 Task: Change the description text to bold.
Action: Mouse moved to (684, 85)
Screenshot: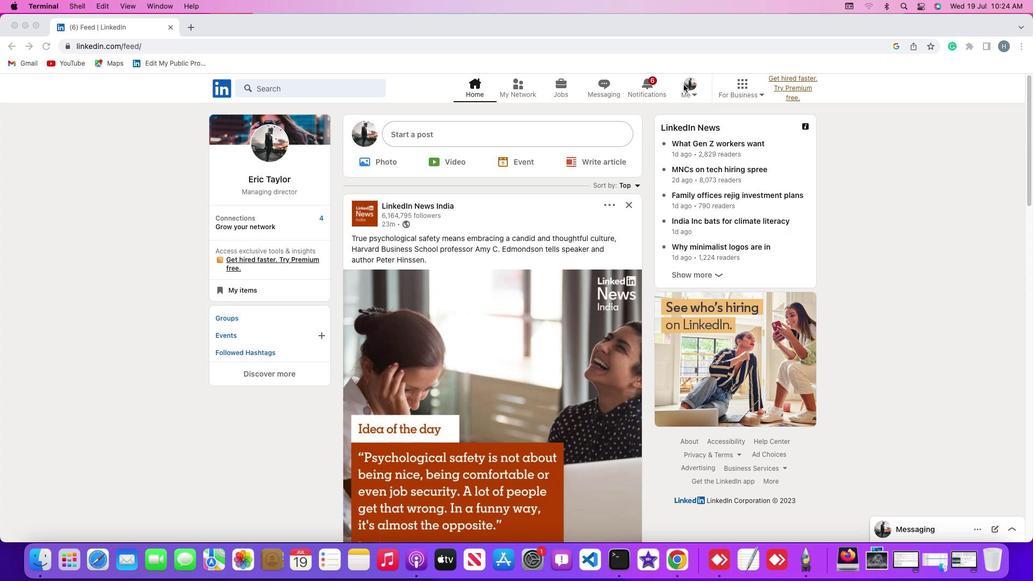 
Action: Mouse pressed left at (684, 85)
Screenshot: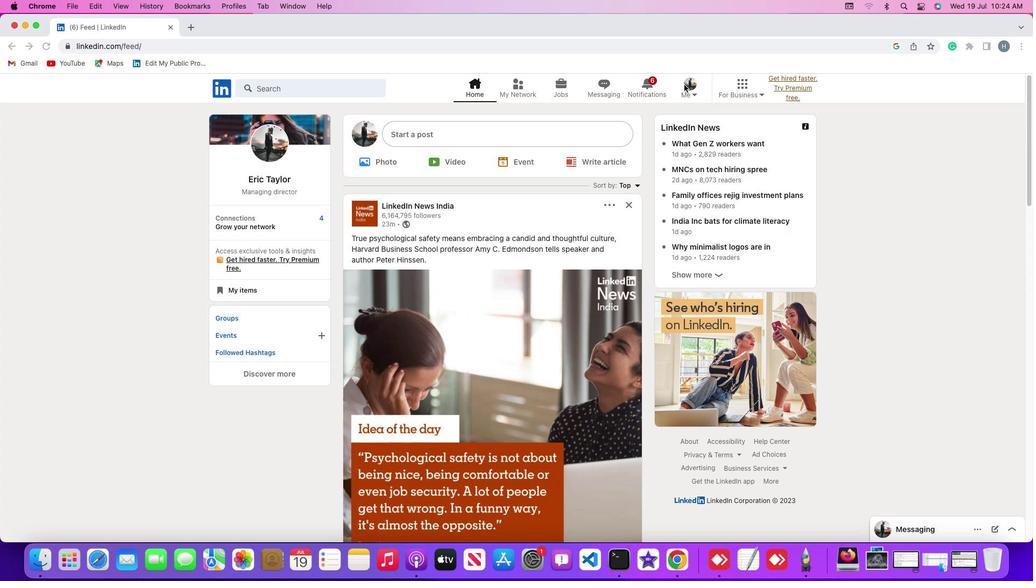 
Action: Mouse moved to (696, 92)
Screenshot: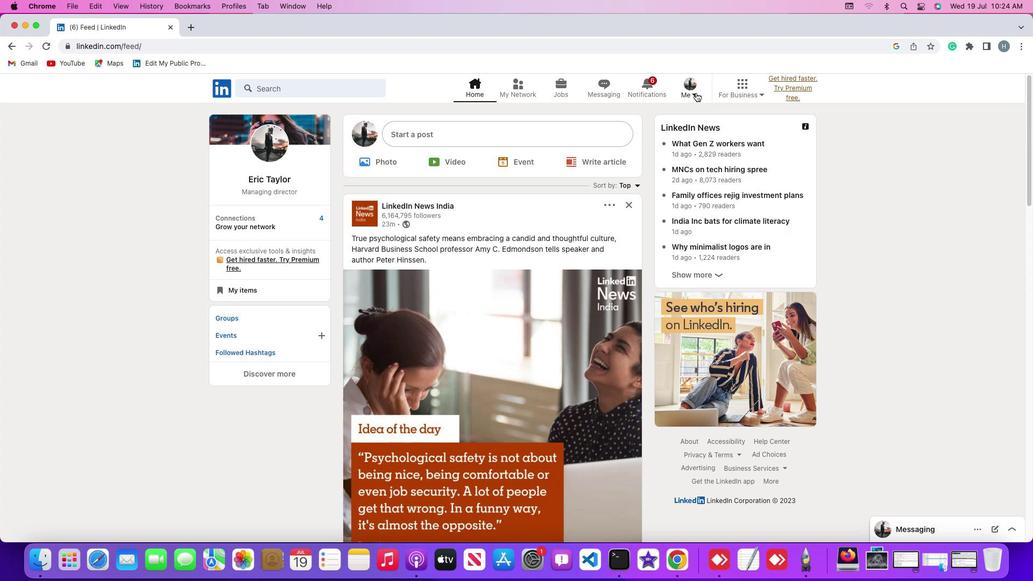 
Action: Mouse pressed left at (696, 92)
Screenshot: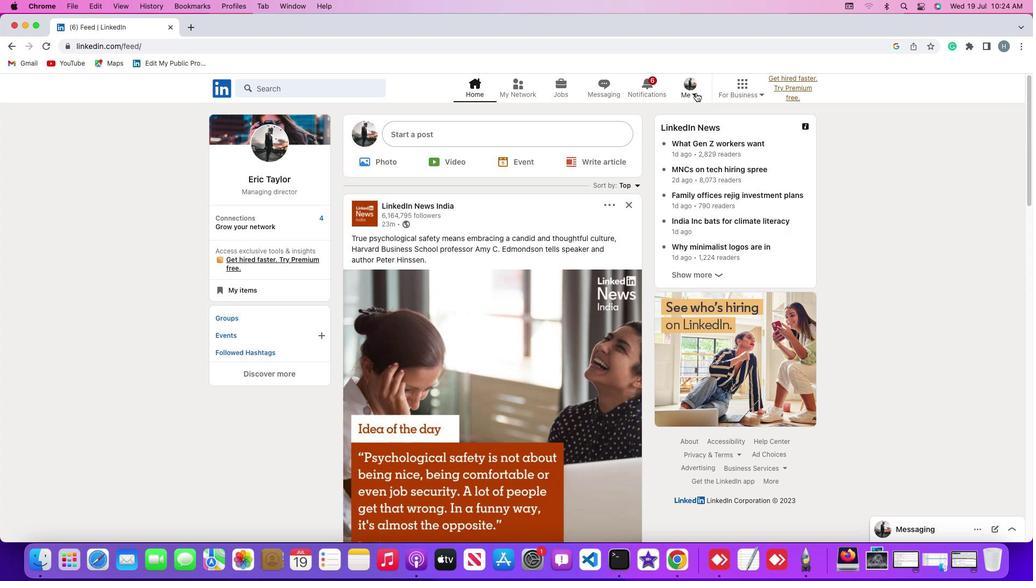 
Action: Mouse moved to (674, 150)
Screenshot: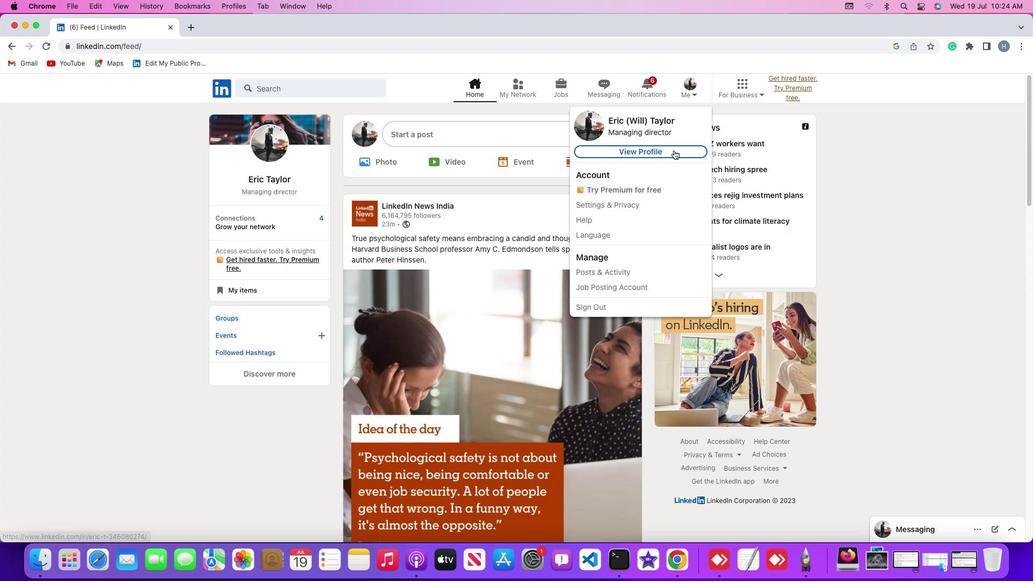 
Action: Mouse pressed left at (674, 150)
Screenshot: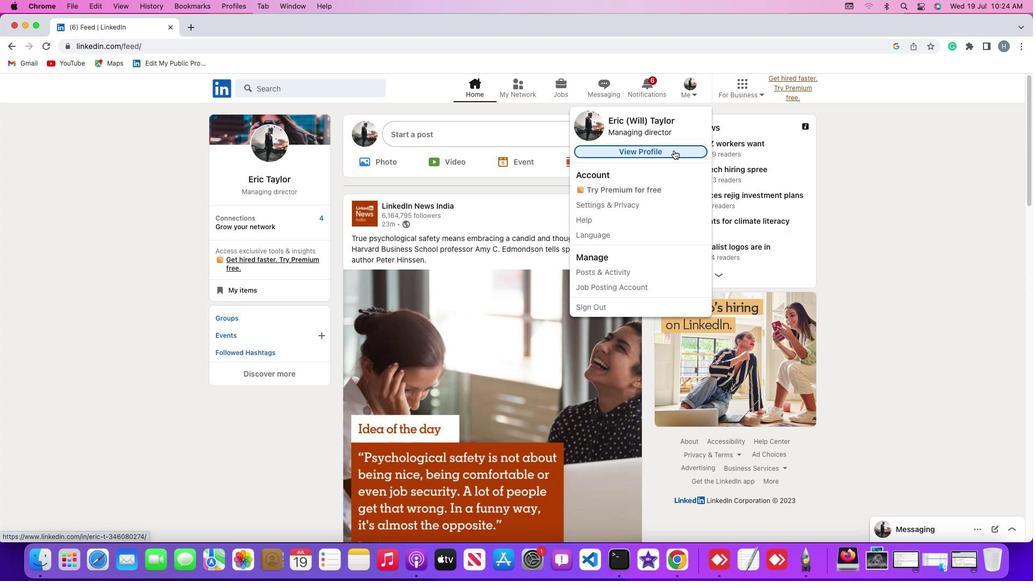 
Action: Mouse moved to (252, 326)
Screenshot: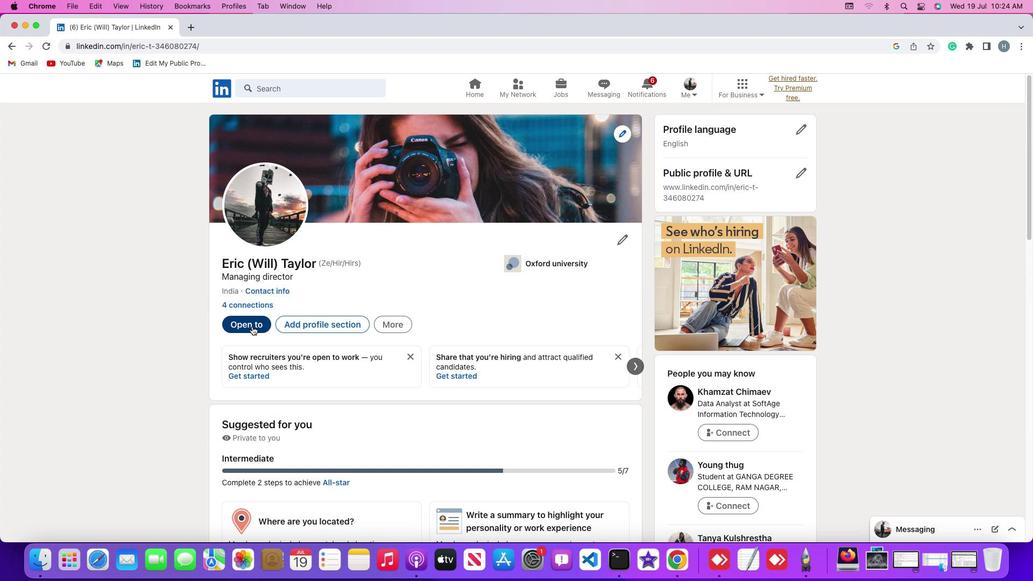 
Action: Mouse pressed left at (252, 326)
Screenshot: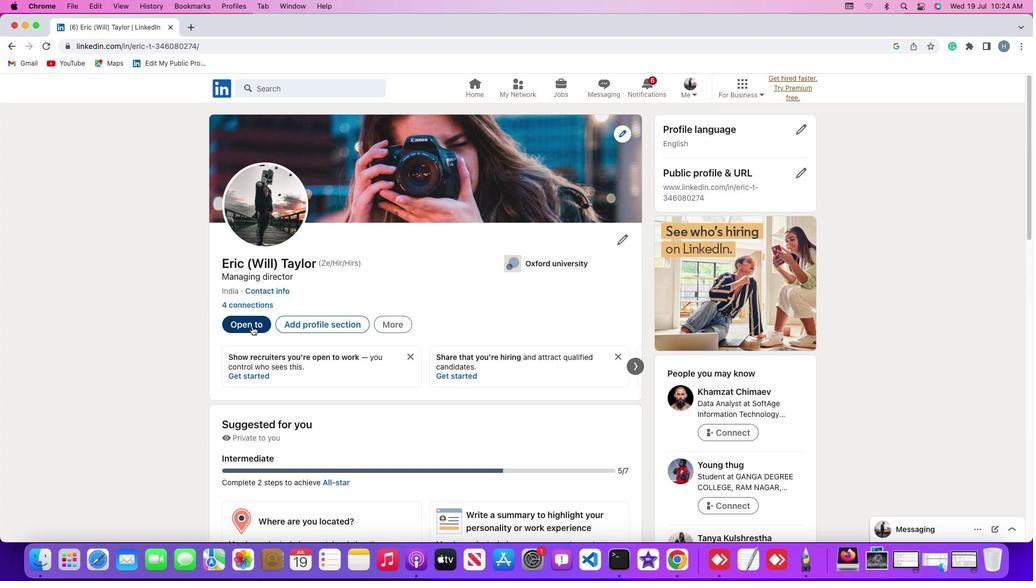 
Action: Mouse moved to (266, 392)
Screenshot: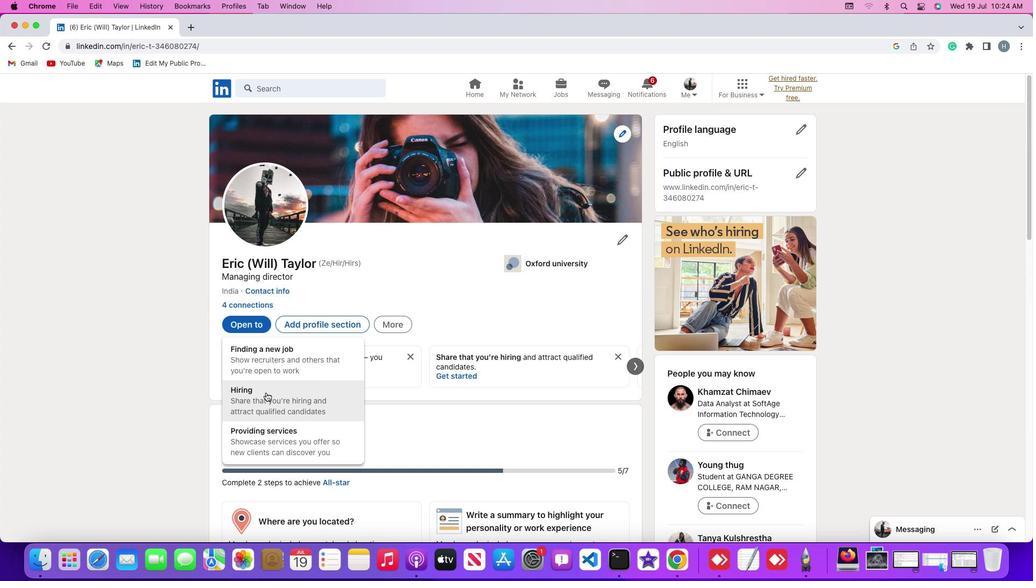 
Action: Mouse pressed left at (266, 392)
Screenshot: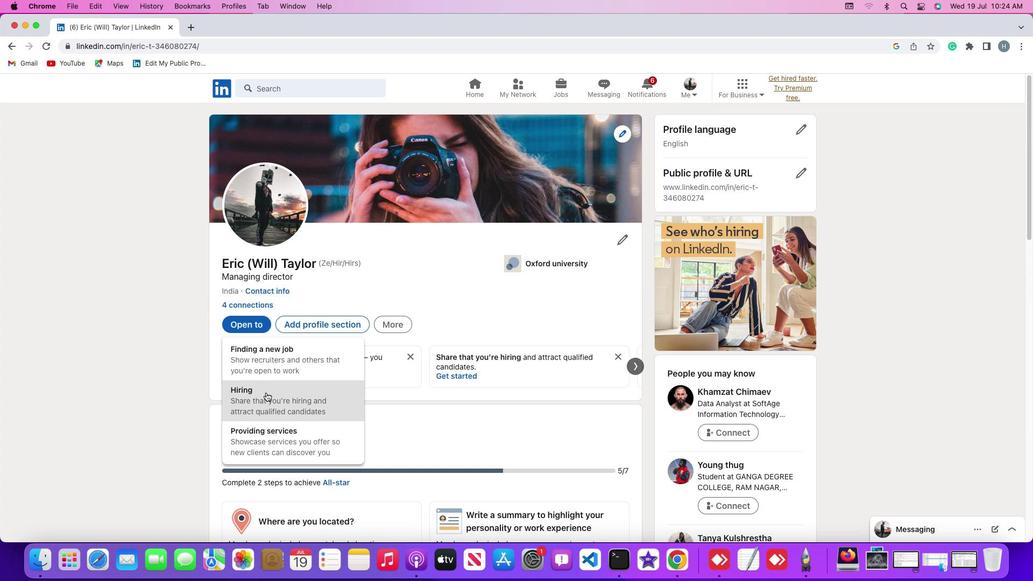 
Action: Mouse moved to (525, 370)
Screenshot: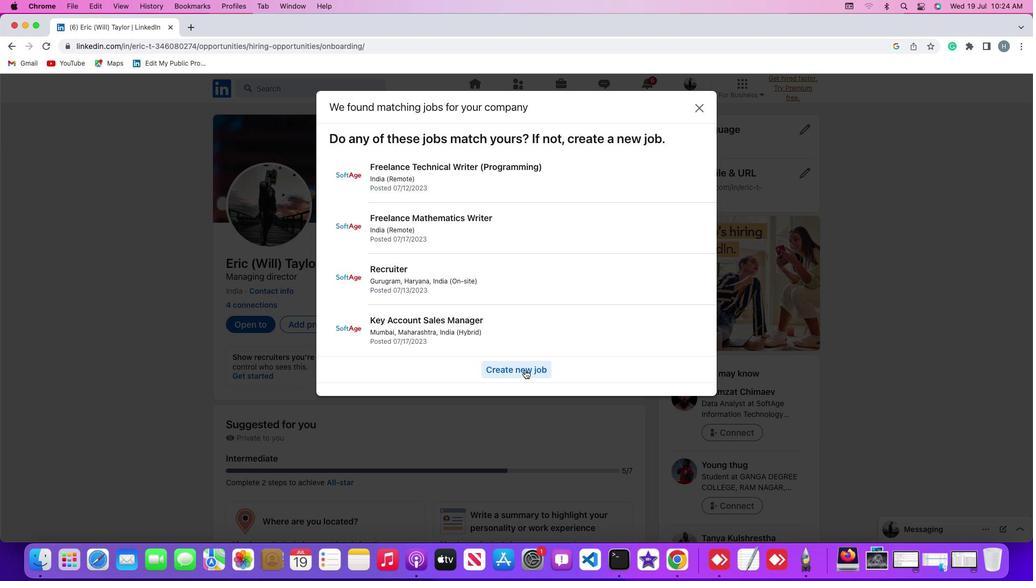 
Action: Mouse pressed left at (525, 370)
Screenshot: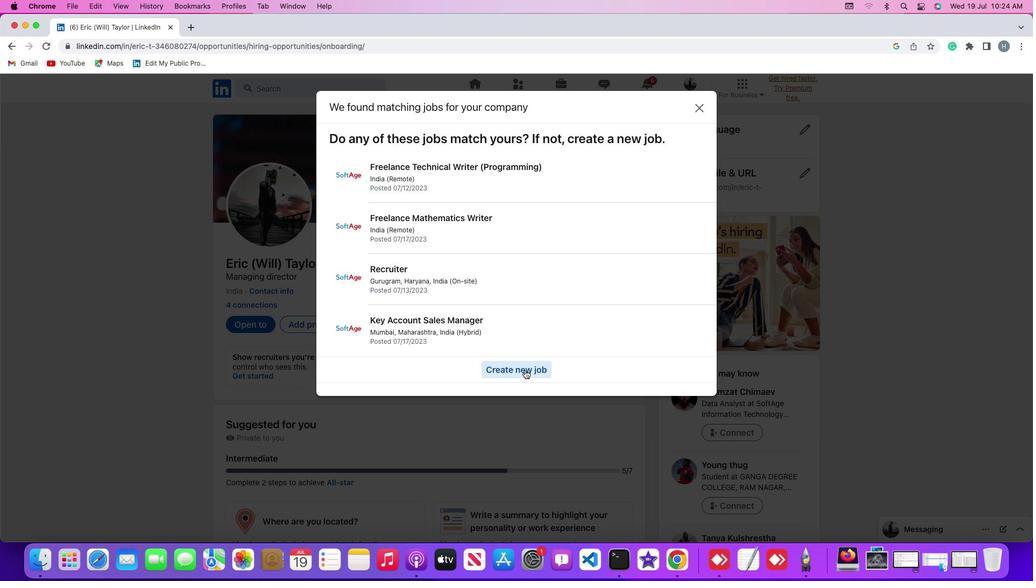 
Action: Mouse moved to (693, 379)
Screenshot: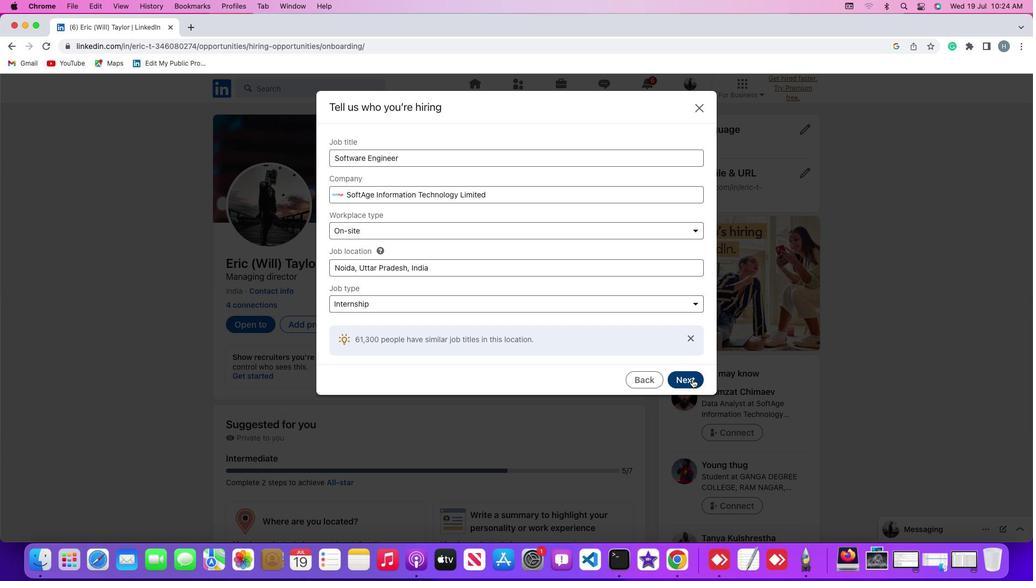 
Action: Mouse pressed left at (693, 379)
Screenshot: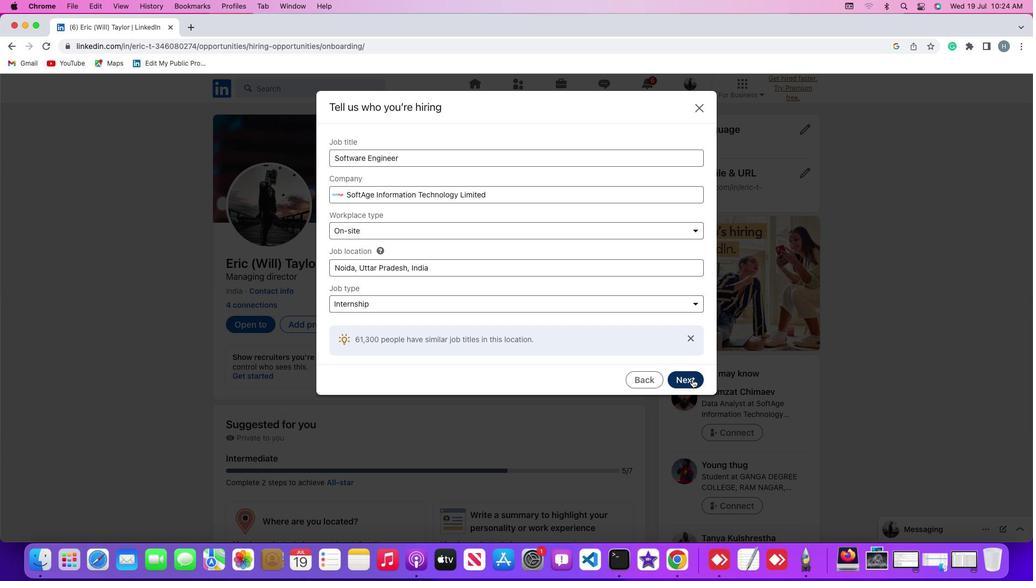 
Action: Mouse moved to (495, 336)
Screenshot: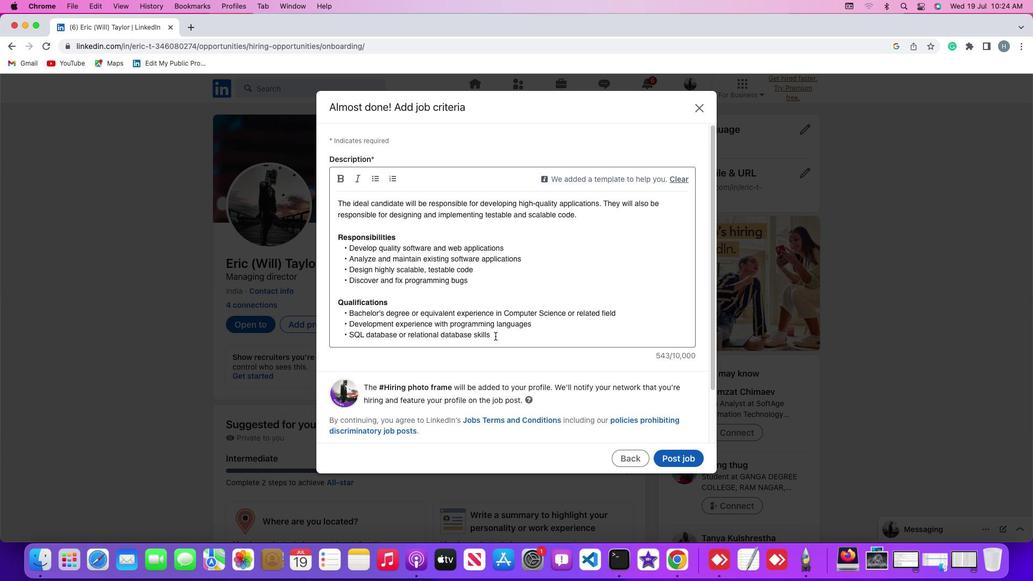 
Action: Mouse pressed left at (495, 336)
Screenshot: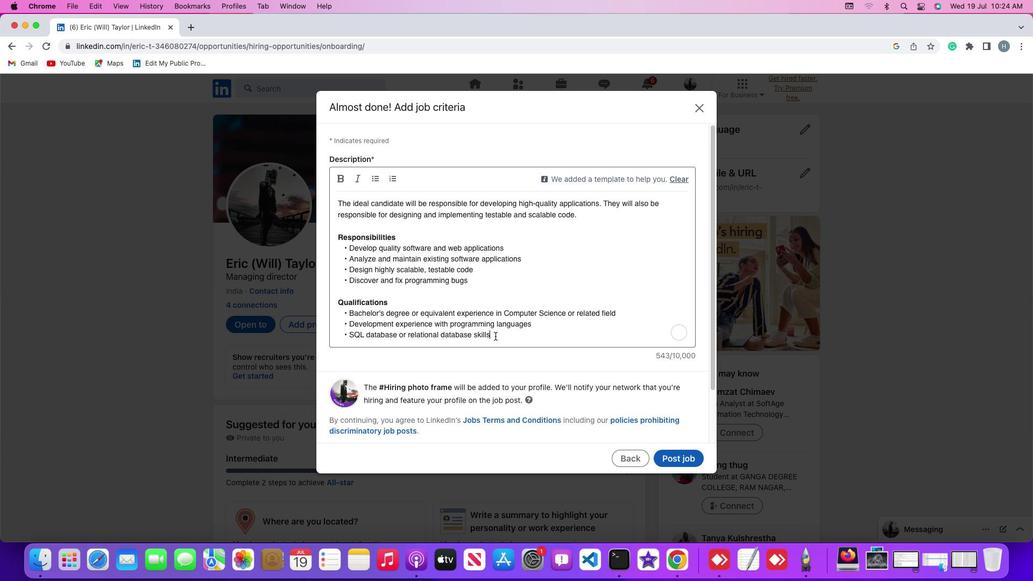 
Action: Key pressed Key.cmd'a'
Screenshot: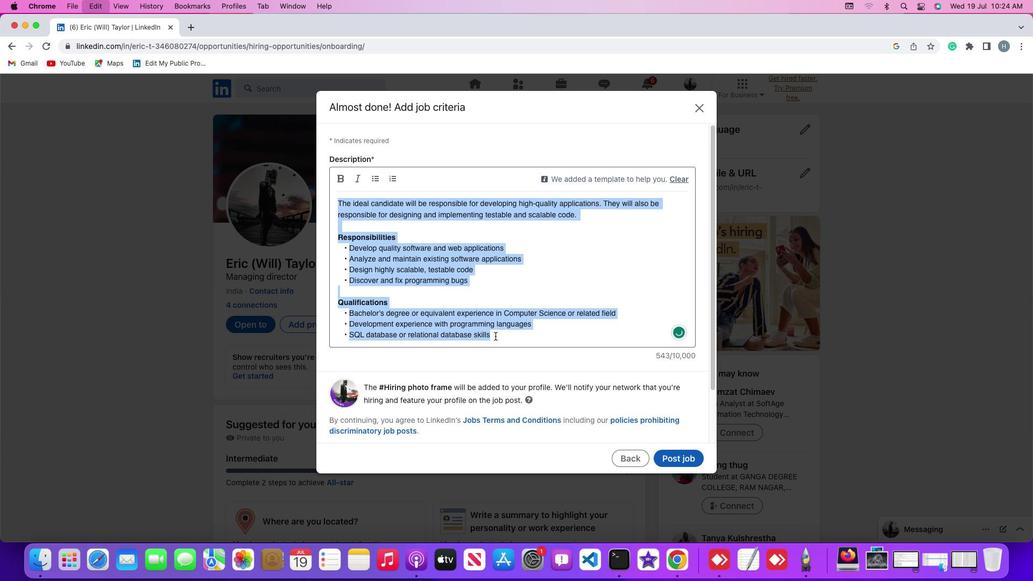 
Action: Mouse moved to (339, 177)
Screenshot: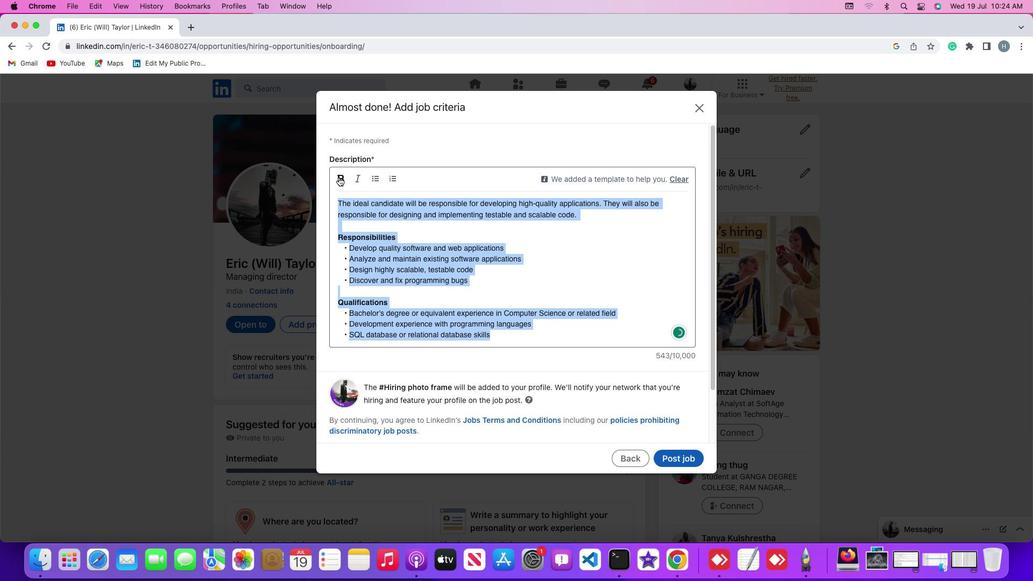 
Action: Mouse pressed left at (339, 177)
Screenshot: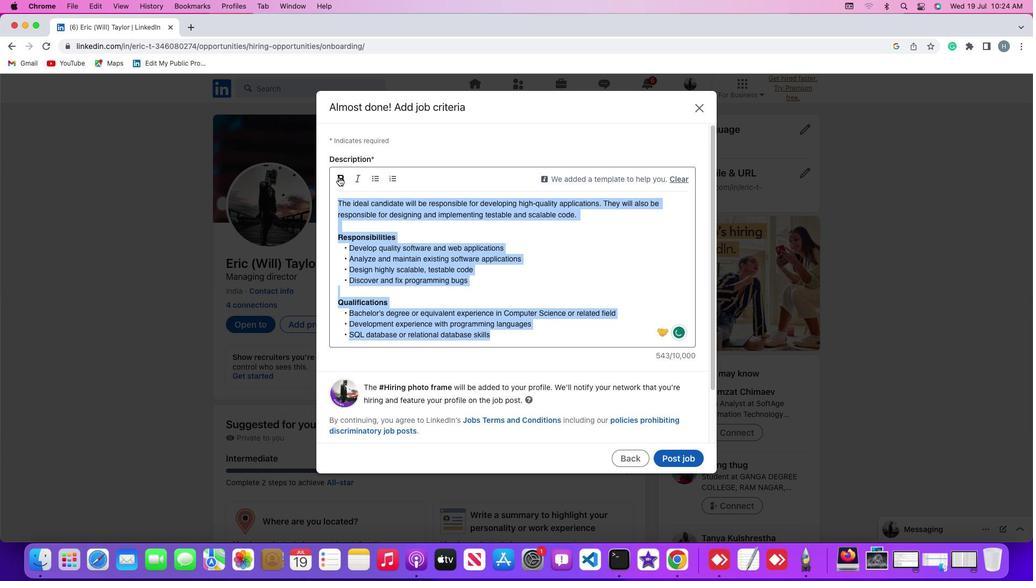 
